 Task: Create a new field with title Stage a blank project BlueTech with field type as Single-select and options as Not Started, In Progress and Complete
Action: Mouse moved to (993, 85)
Screenshot: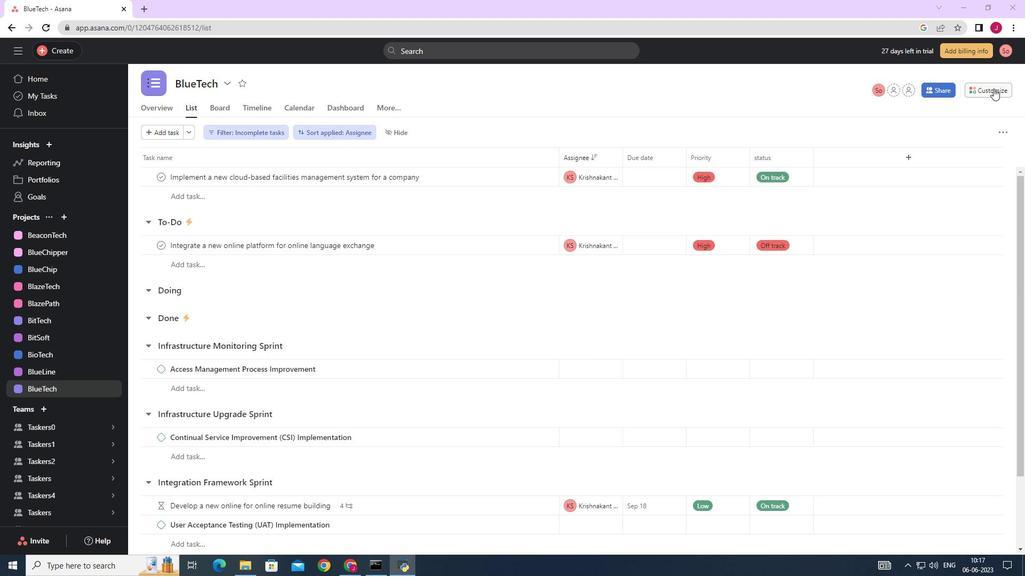 
Action: Mouse pressed left at (993, 85)
Screenshot: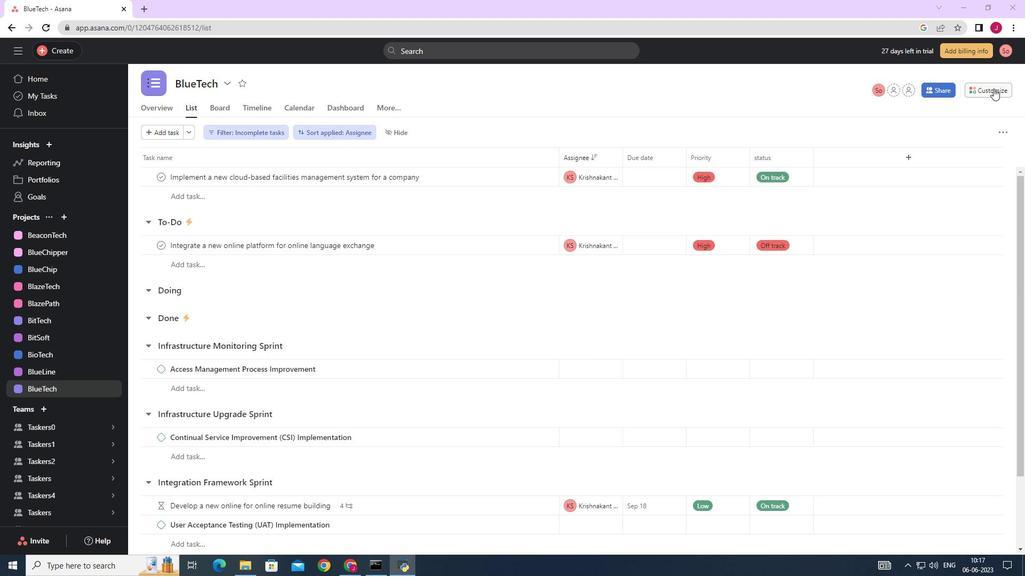 
Action: Mouse moved to (868, 216)
Screenshot: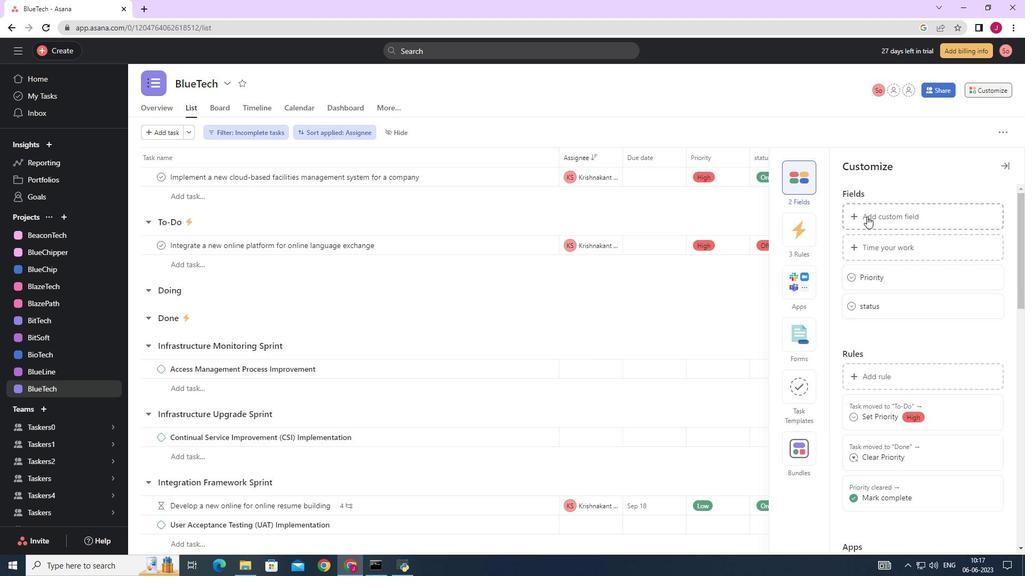 
Action: Mouse pressed left at (868, 216)
Screenshot: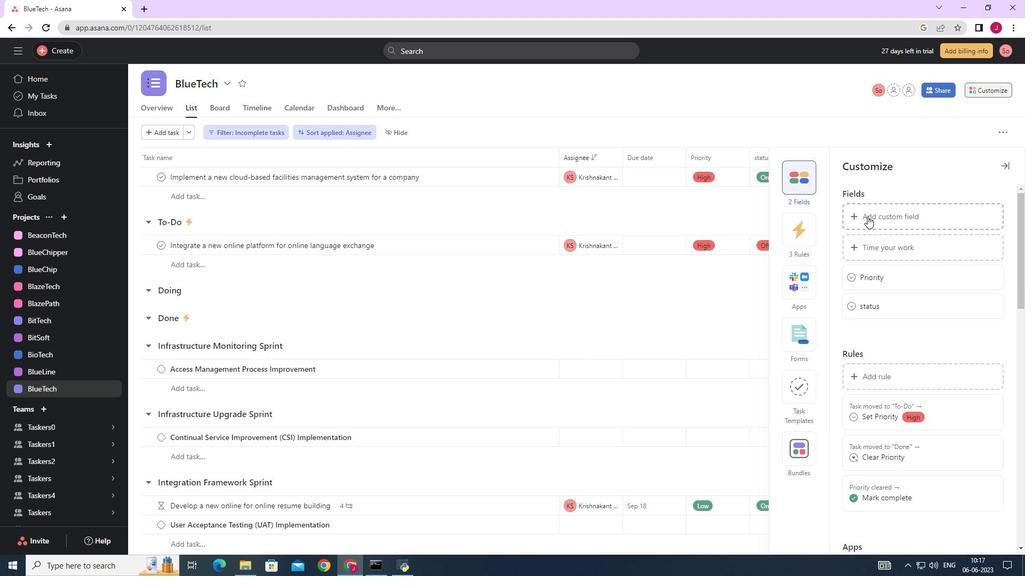 
Action: Mouse moved to (646, 209)
Screenshot: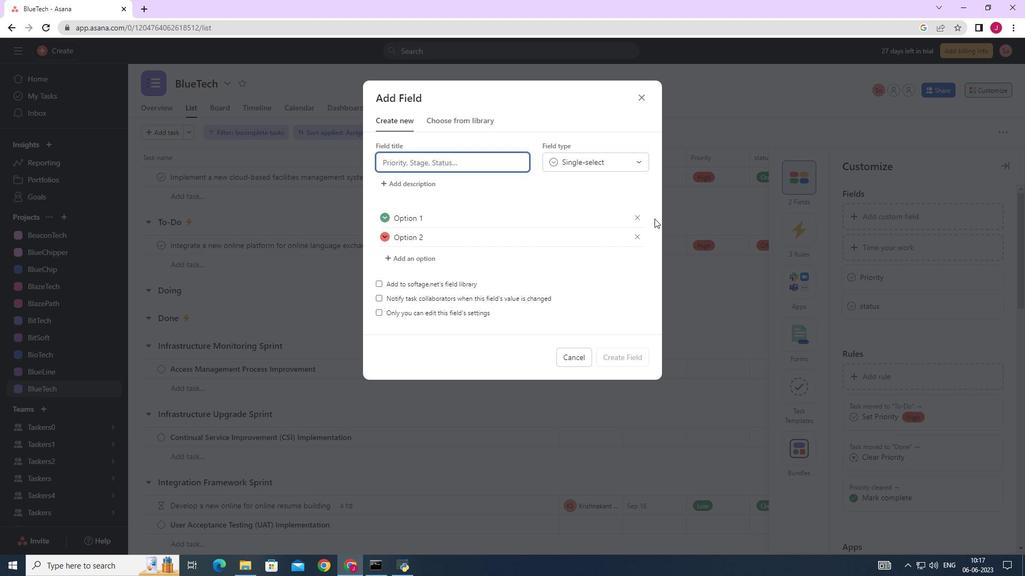 
Action: Key pressed stage
Screenshot: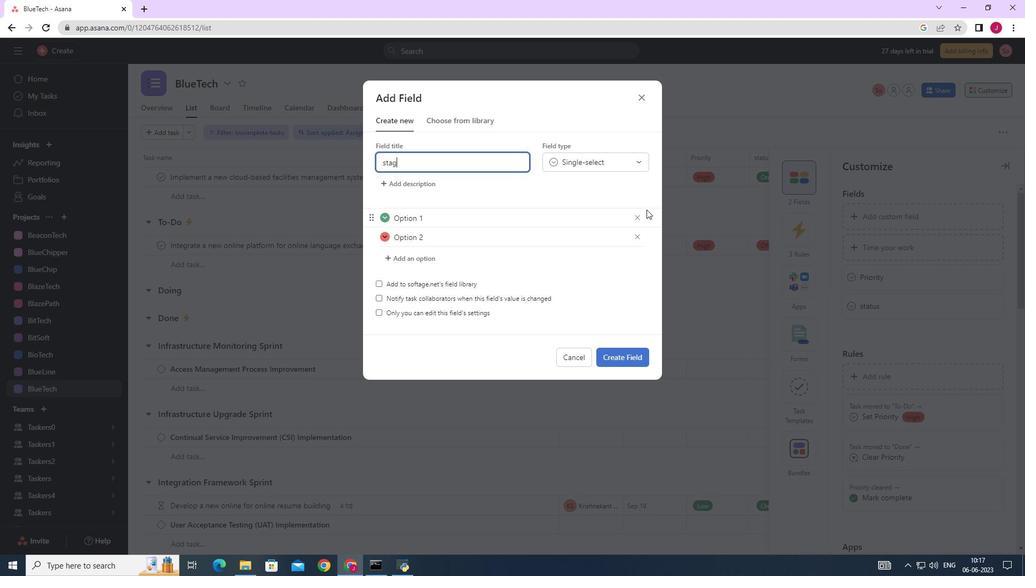 
Action: Mouse moved to (563, 216)
Screenshot: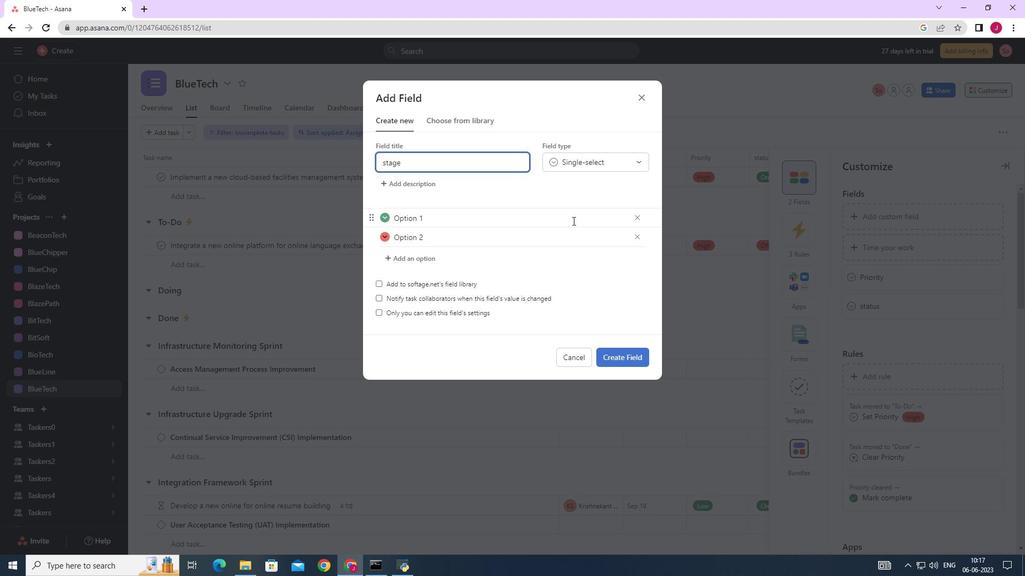 
Action: Mouse pressed left at (563, 216)
Screenshot: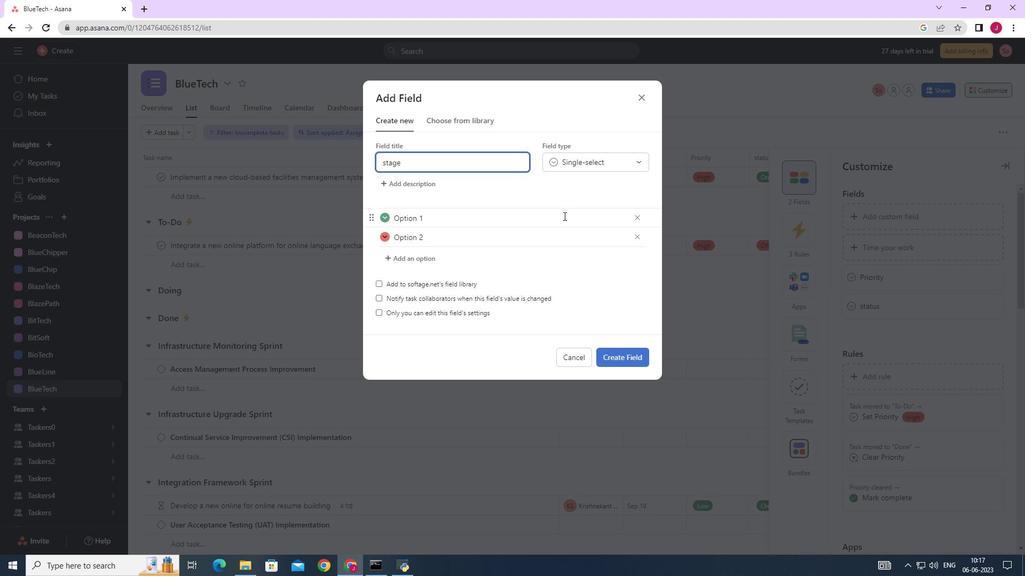 
Action: Key pressed <Key.backspace><Key.backspace><Key.backspace><Key.backspace><Key.backspace><Key.backspace><Key.backspace><Key.backspace><Key.caps_lock>N<Key.caps_lock>ot<Key.space>started
Screenshot: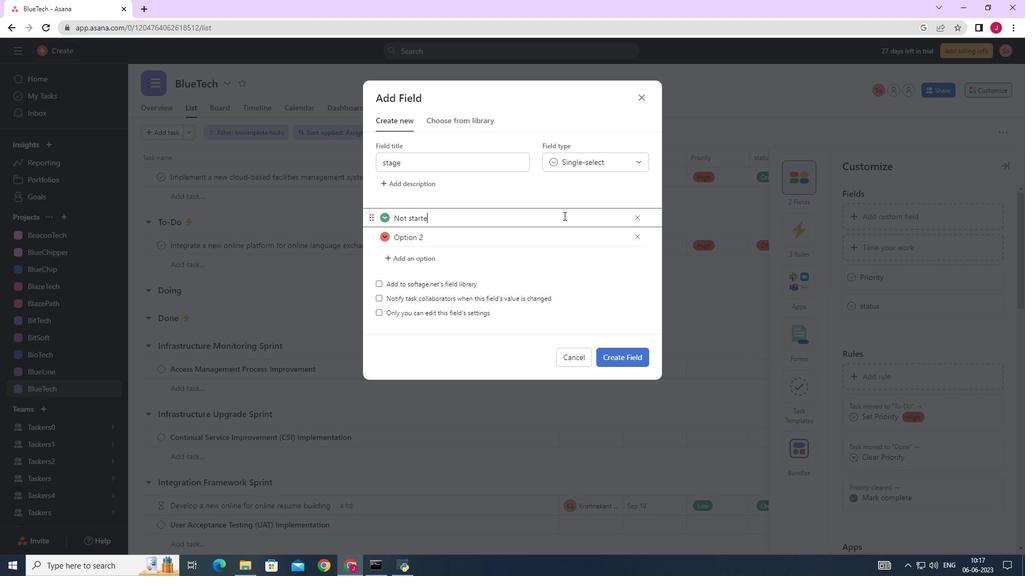 
Action: Mouse moved to (568, 241)
Screenshot: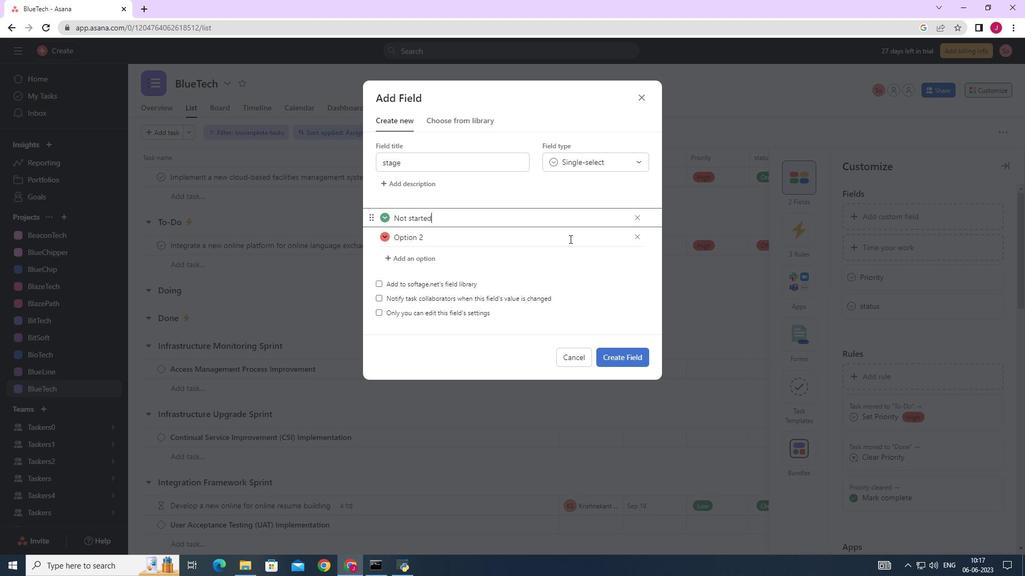 
Action: Mouse pressed left at (568, 241)
Screenshot: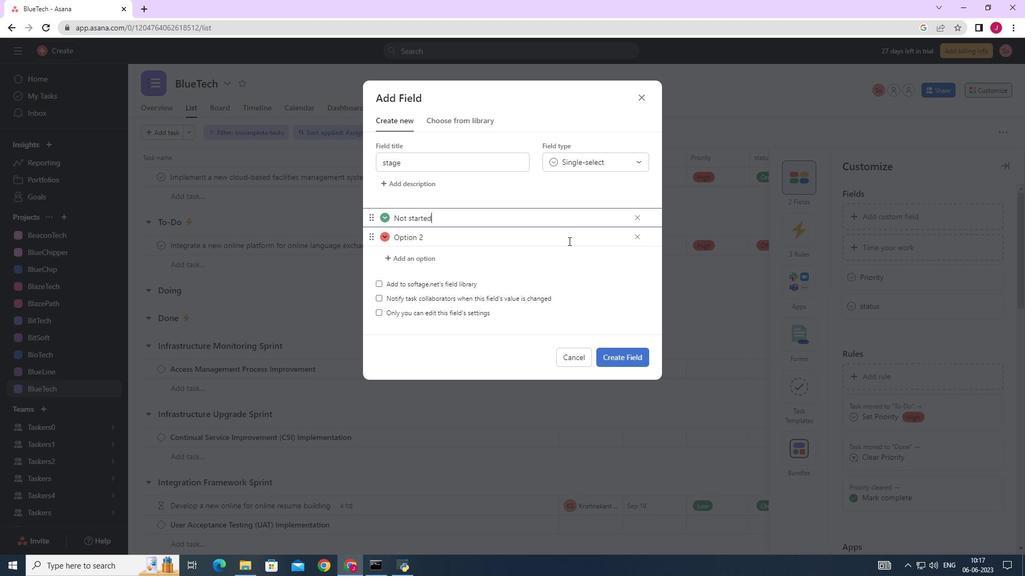 
Action: Mouse moved to (568, 241)
Screenshot: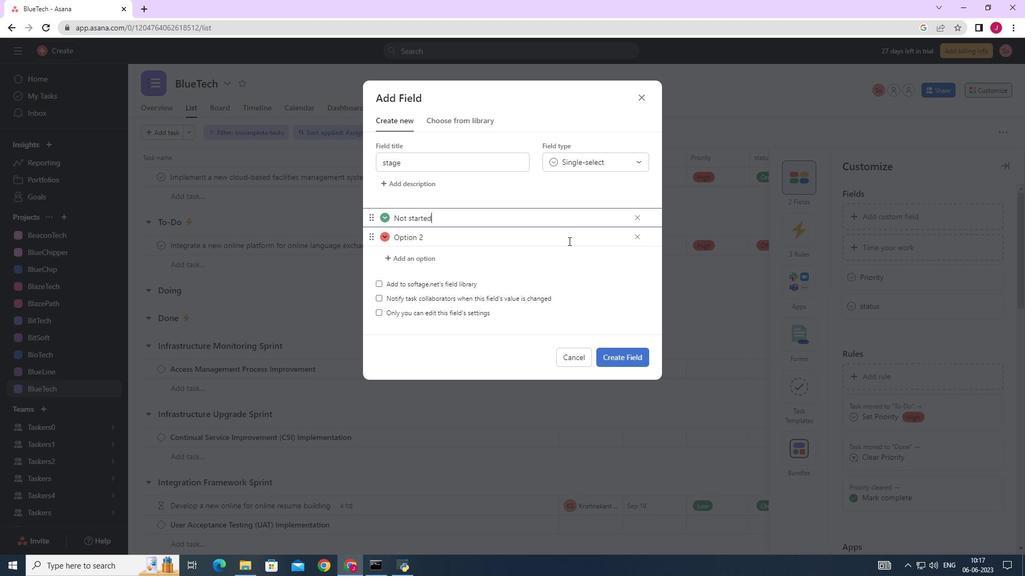 
Action: Key pressed <Key.backspace><Key.backspace><Key.backspace><Key.backspace><Key.backspace><Key.backspace><Key.backspace><Key.backspace><Key.caps_lock>I<Key.caps_lock>n<Key.space>progress
Screenshot: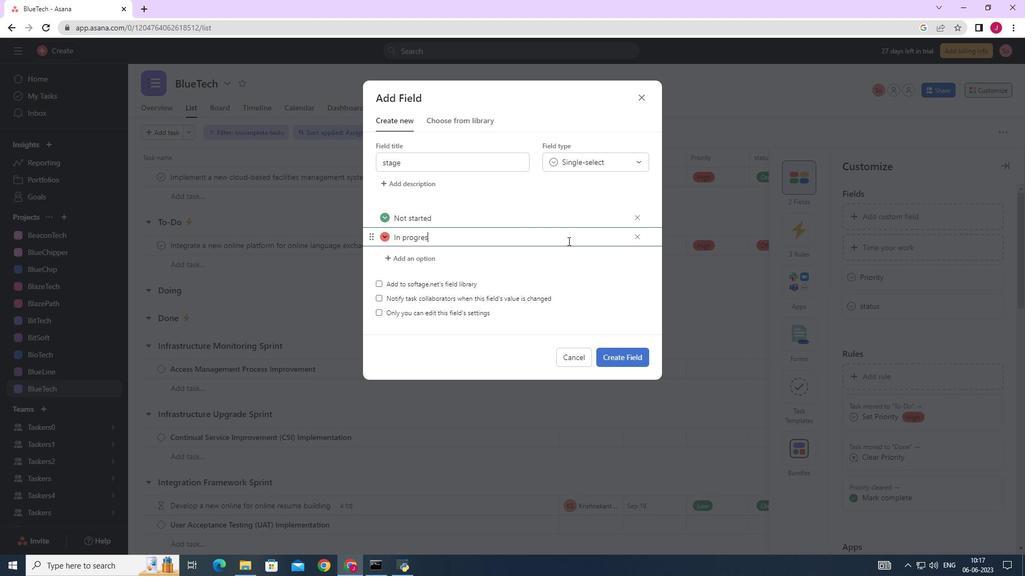 
Action: Mouse moved to (423, 253)
Screenshot: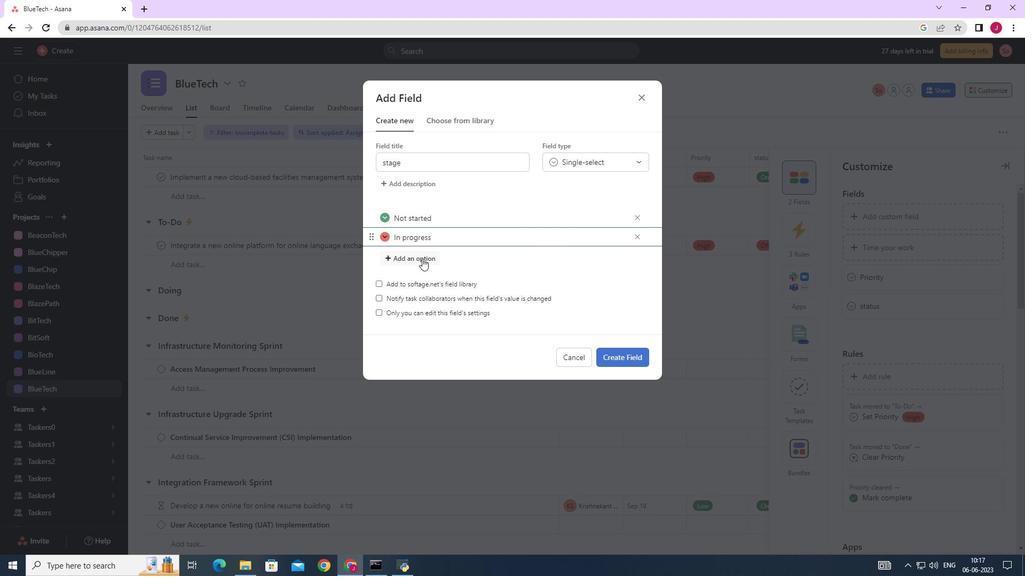 
Action: Mouse pressed left at (423, 253)
Screenshot: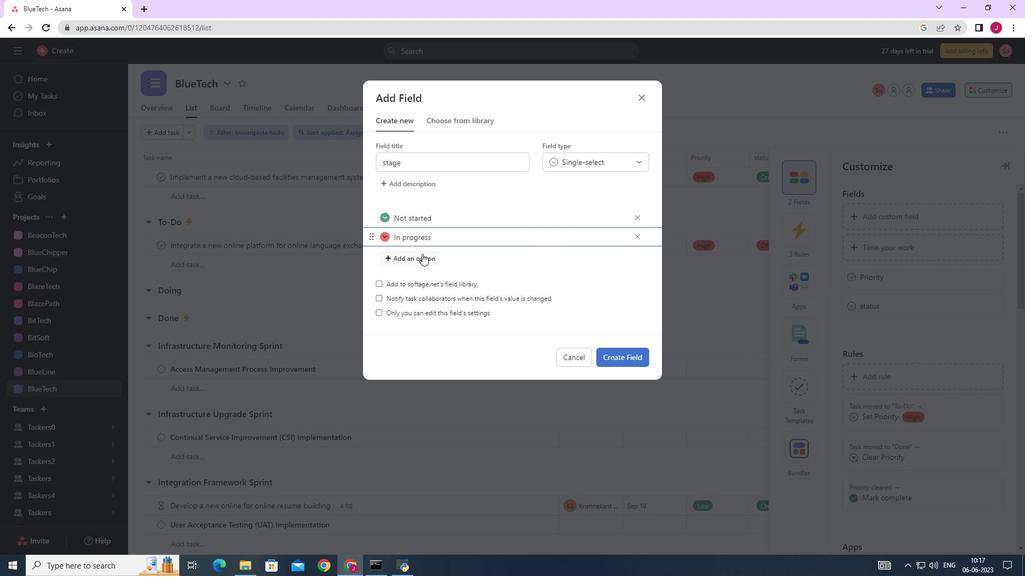 
Action: Mouse moved to (427, 253)
Screenshot: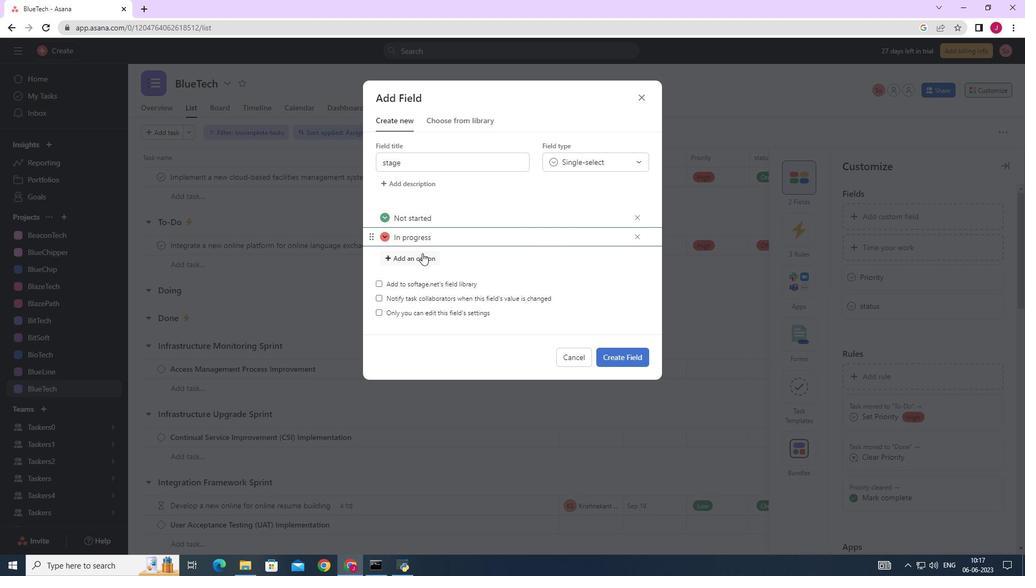 
Action: Key pressed <Key.caps_lock>C<Key.caps_lock>omplete
Screenshot: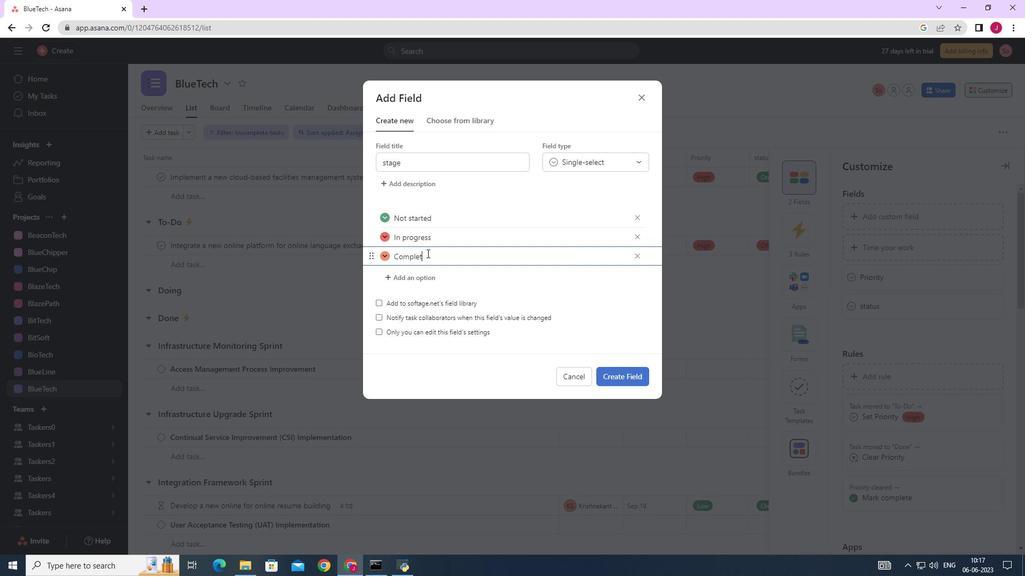 
Action: Mouse moved to (639, 366)
Screenshot: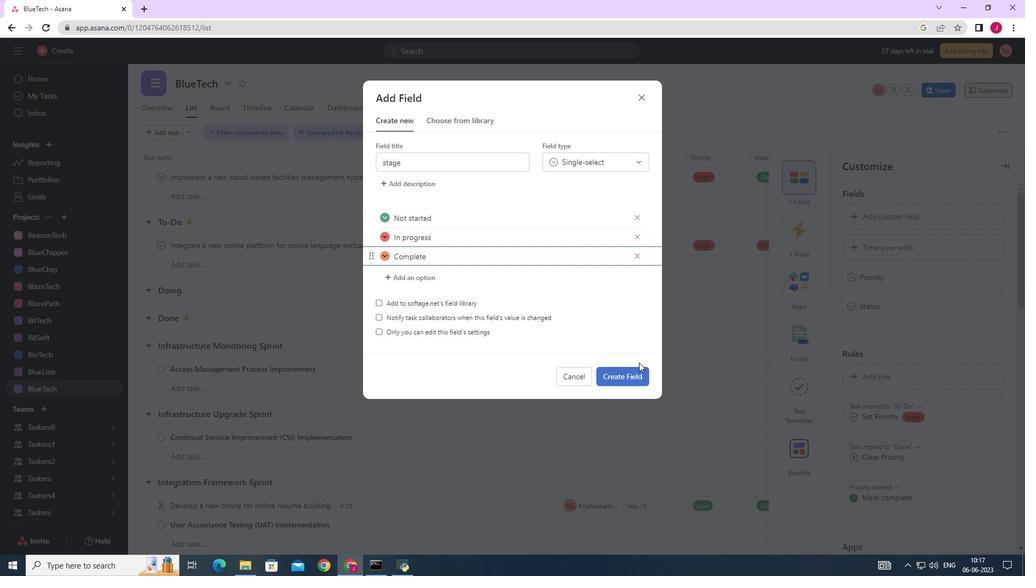 
Action: Mouse pressed left at (639, 366)
Screenshot: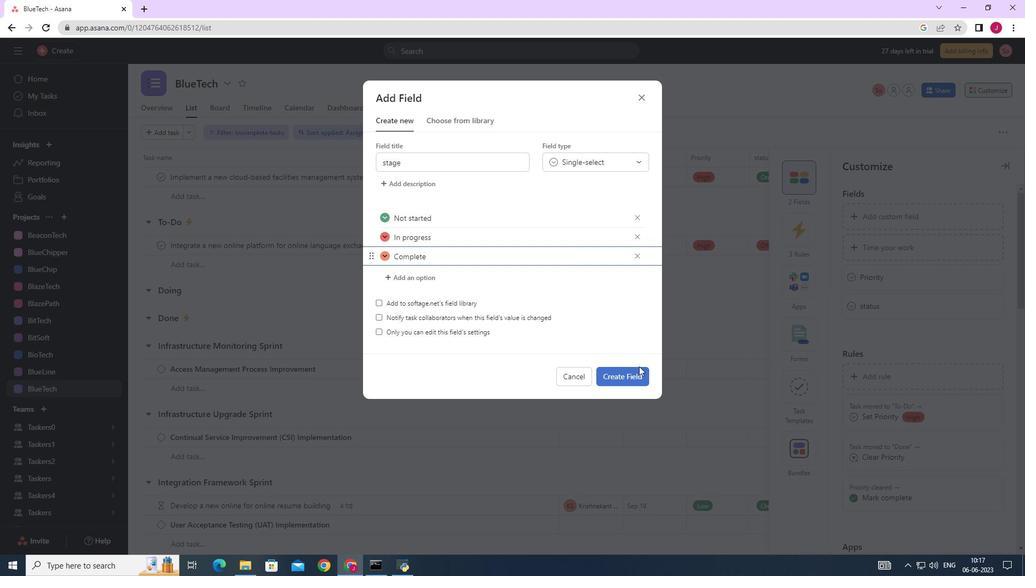 
Action: Mouse moved to (604, 163)
Screenshot: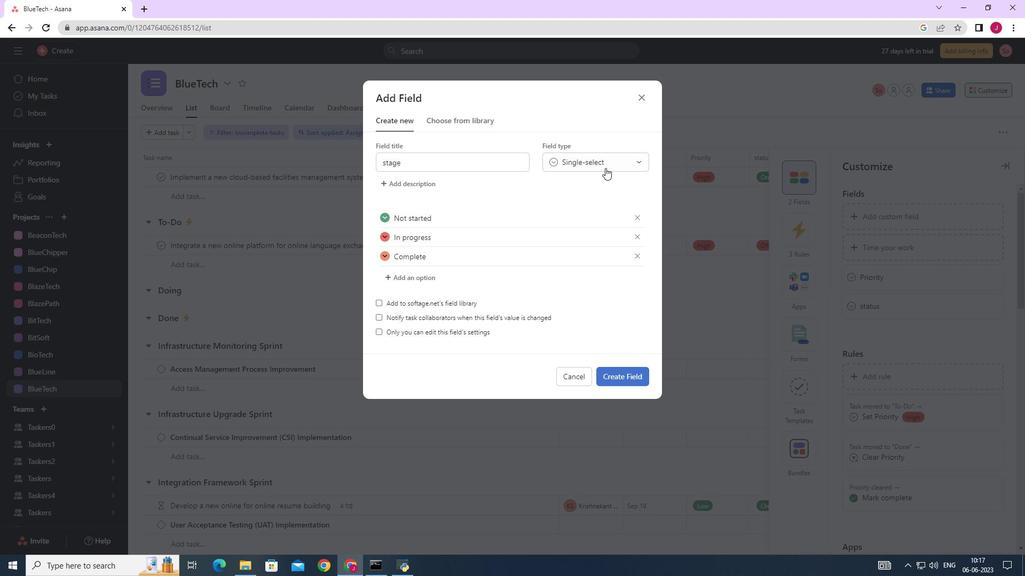 
Action: Mouse pressed left at (604, 163)
Screenshot: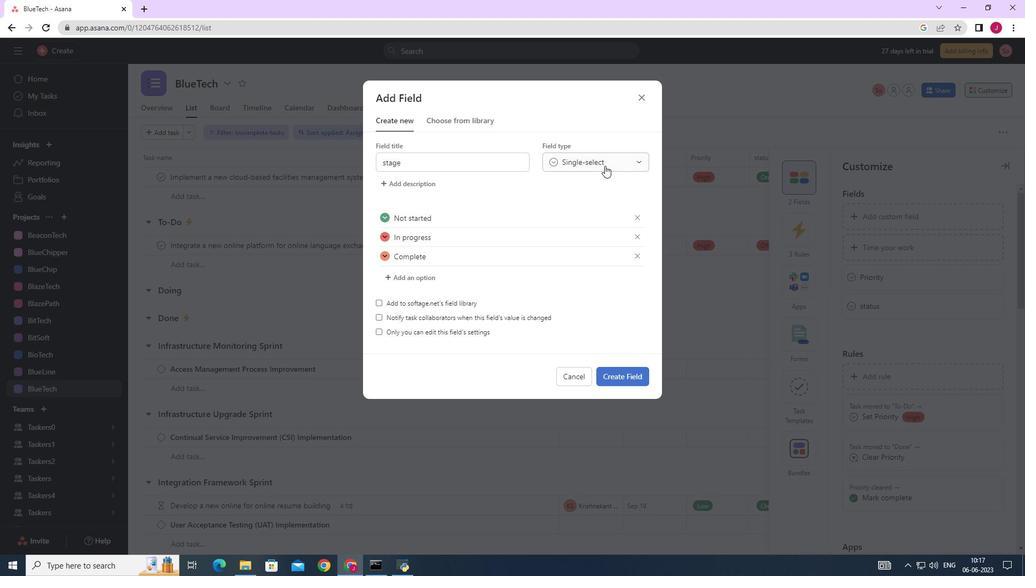 
Action: Mouse moved to (607, 182)
Screenshot: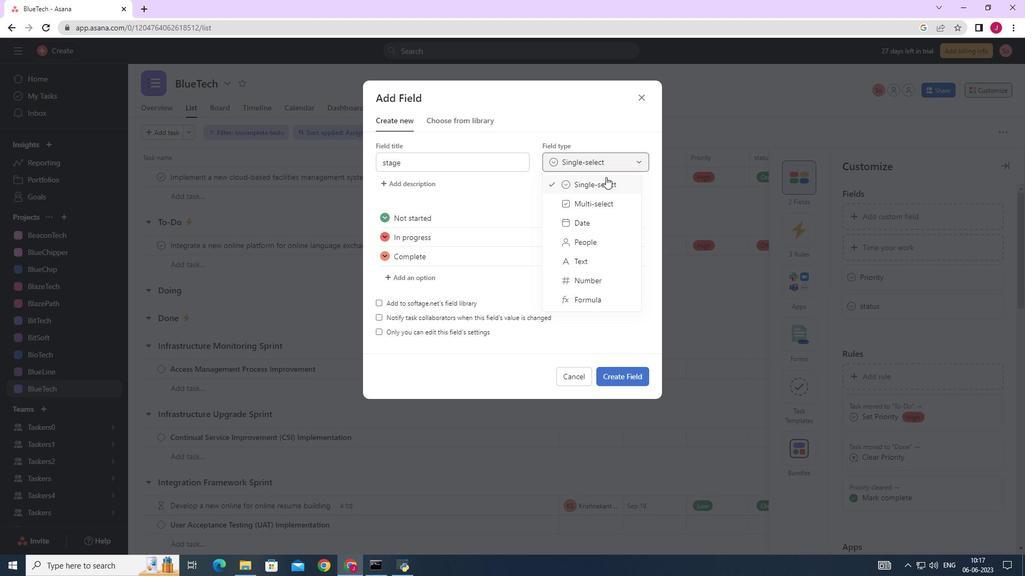 
Action: Mouse pressed left at (607, 182)
Screenshot: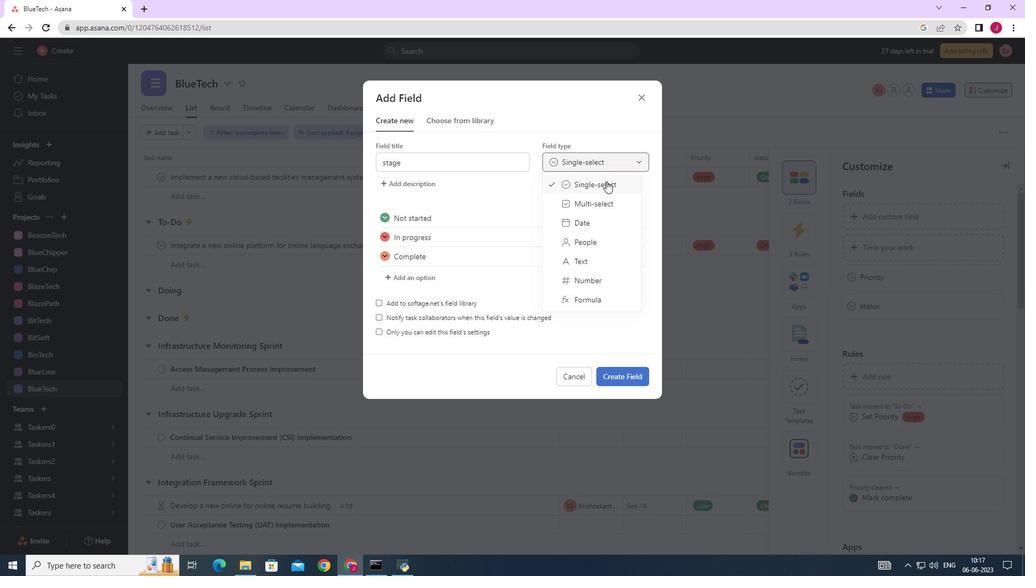 
Action: Mouse moved to (625, 378)
Screenshot: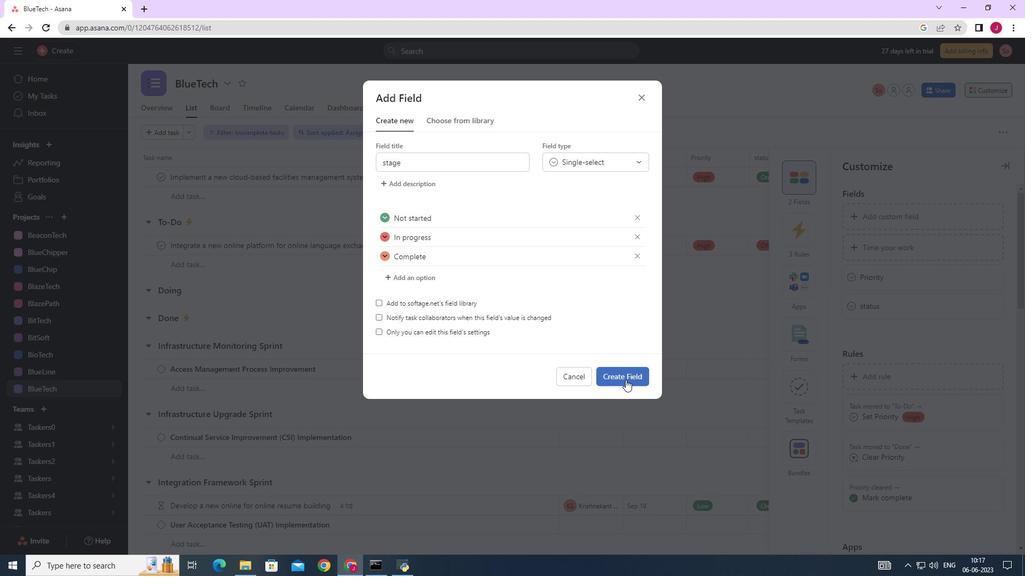 
Action: Mouse pressed left at (625, 378)
Screenshot: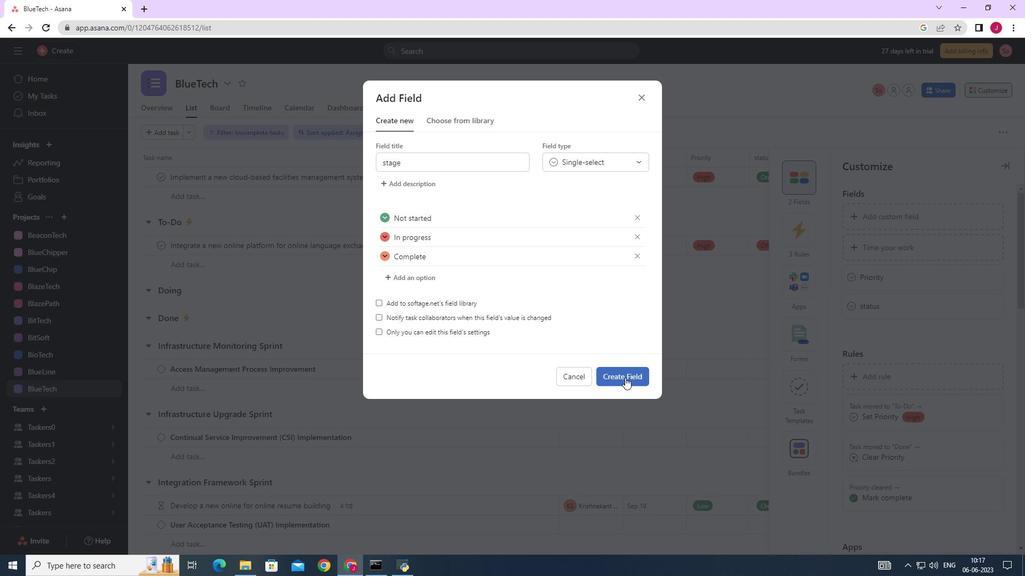 
Action: Mouse moved to (624, 377)
Screenshot: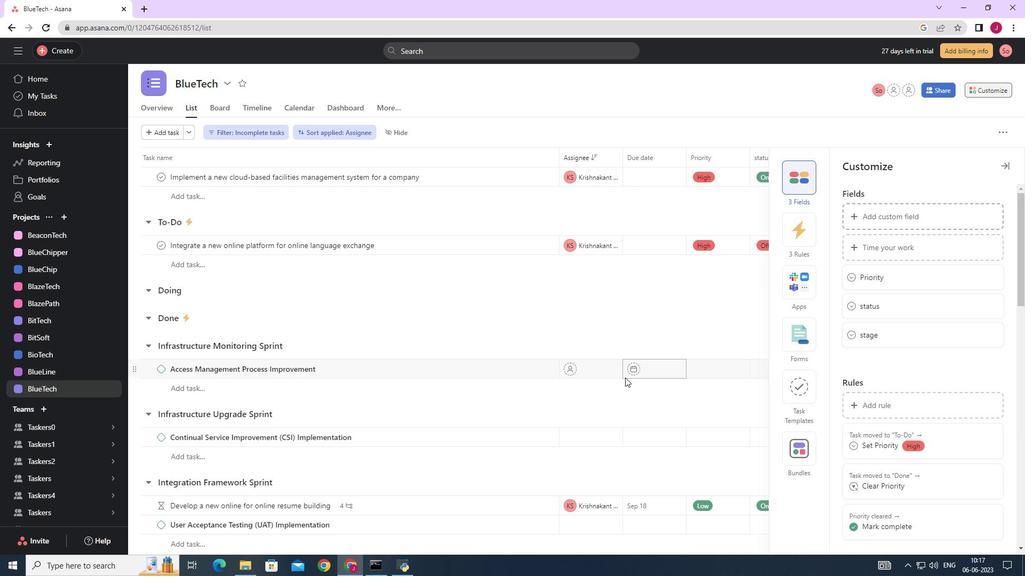 
